 Task: Set the "Frame rate" for the "Time code subpicture elementary stream generator" to 29.97.
Action: Mouse moved to (83, 7)
Screenshot: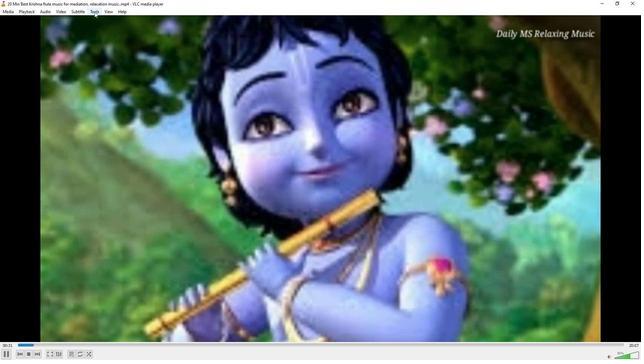 
Action: Mouse pressed left at (83, 7)
Screenshot: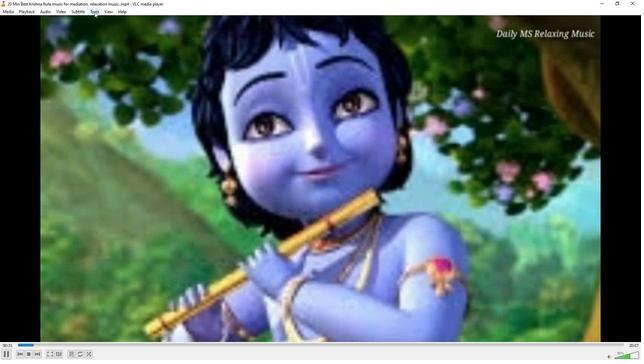 
Action: Mouse moved to (90, 89)
Screenshot: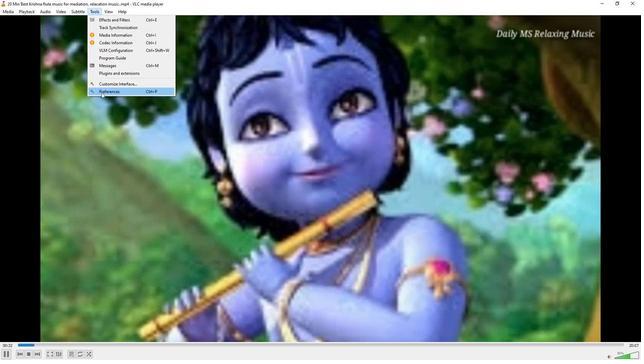 
Action: Mouse pressed left at (90, 89)
Screenshot: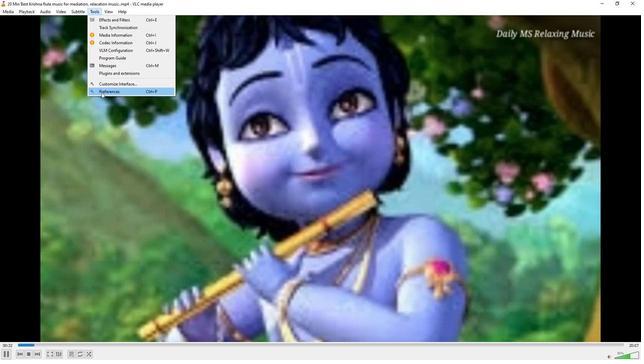 
Action: Mouse moved to (204, 295)
Screenshot: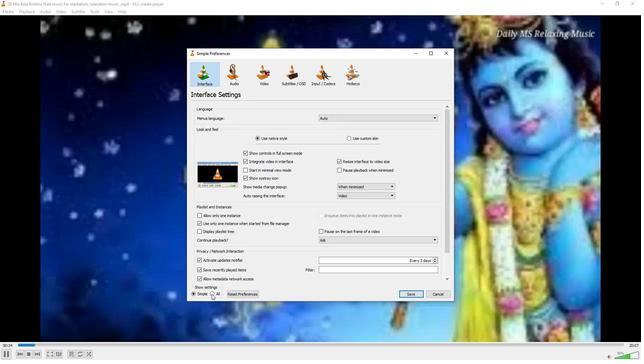
Action: Mouse pressed left at (204, 295)
Screenshot: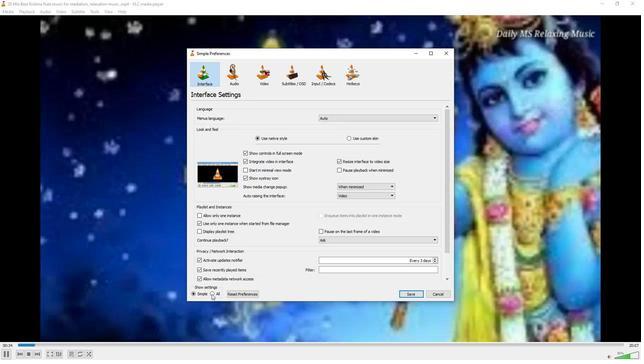 
Action: Mouse moved to (195, 181)
Screenshot: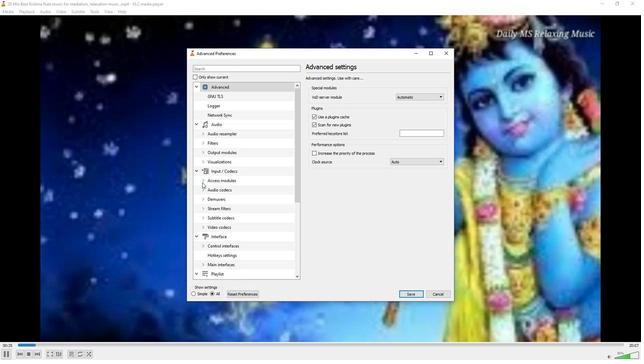 
Action: Mouse pressed left at (195, 181)
Screenshot: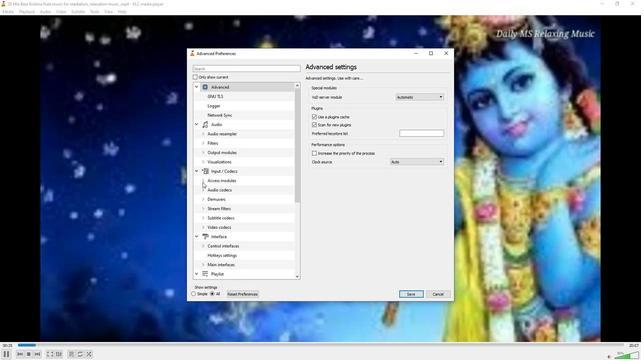 
Action: Mouse moved to (205, 211)
Screenshot: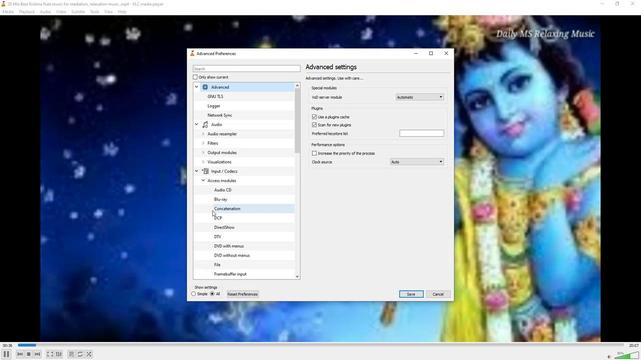 
Action: Mouse scrolled (205, 210) with delta (0, 0)
Screenshot: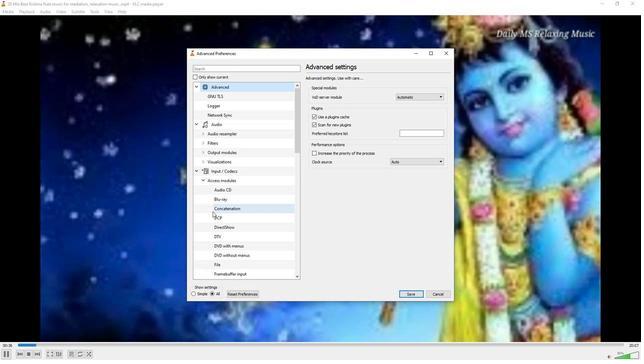 
Action: Mouse scrolled (205, 210) with delta (0, 0)
Screenshot: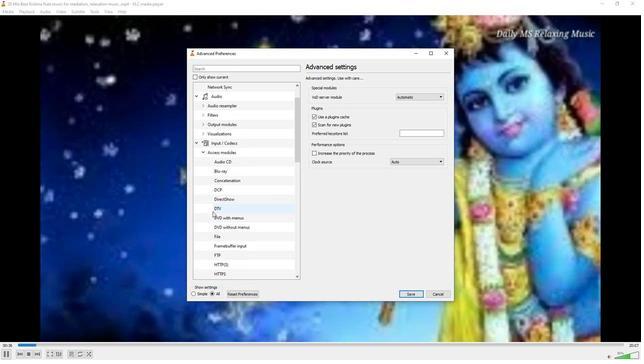 
Action: Mouse scrolled (205, 210) with delta (0, 0)
Screenshot: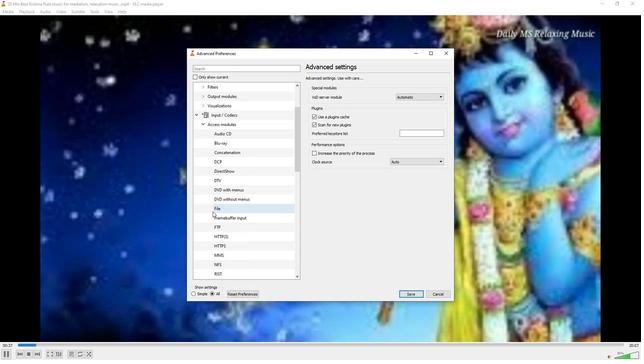 
Action: Mouse scrolled (205, 210) with delta (0, 0)
Screenshot: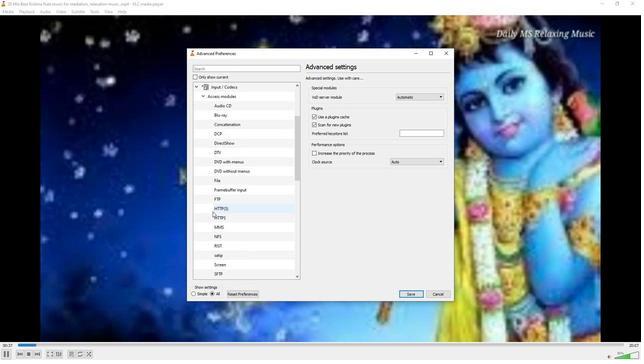 
Action: Mouse scrolled (205, 210) with delta (0, 0)
Screenshot: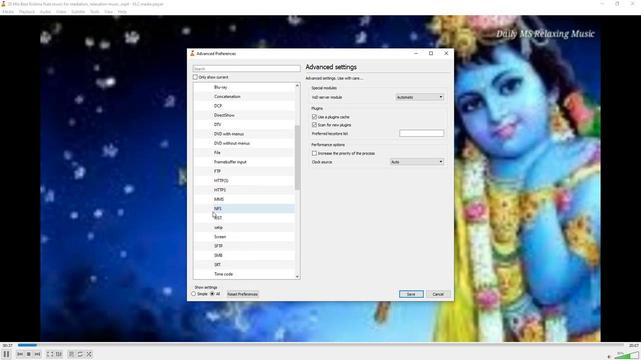 
Action: Mouse scrolled (205, 210) with delta (0, 0)
Screenshot: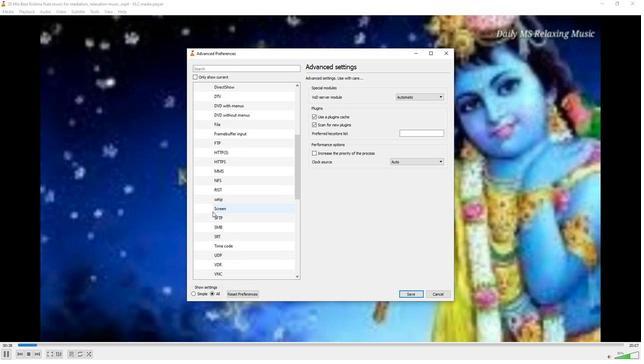 
Action: Mouse moved to (212, 219)
Screenshot: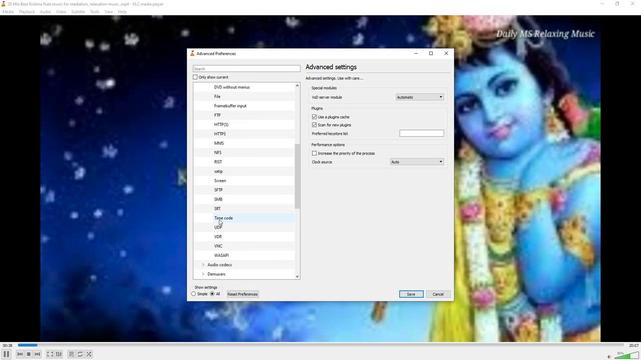 
Action: Mouse pressed left at (212, 219)
Screenshot: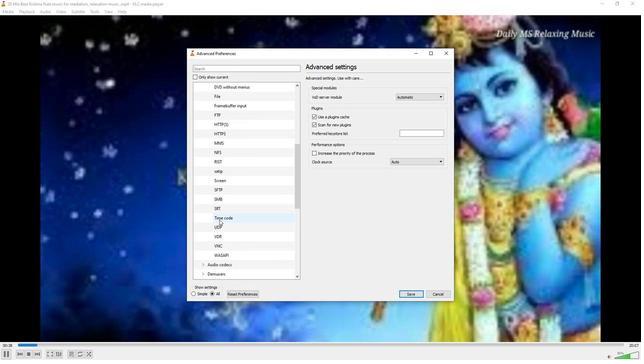 
Action: Mouse moved to (436, 85)
Screenshot: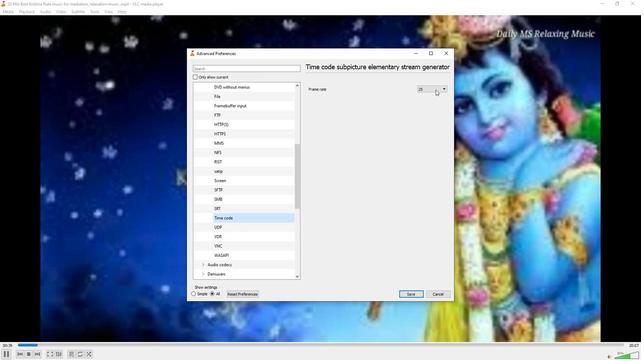
Action: Mouse pressed left at (436, 85)
Screenshot: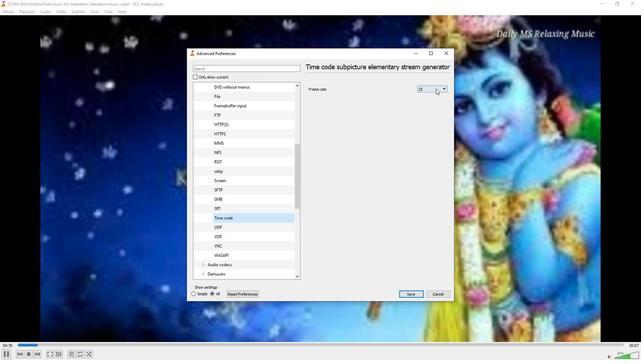 
Action: Mouse moved to (432, 100)
Screenshot: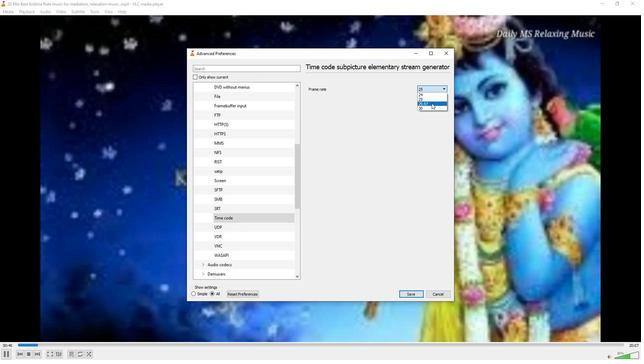 
Action: Mouse pressed left at (432, 100)
Screenshot: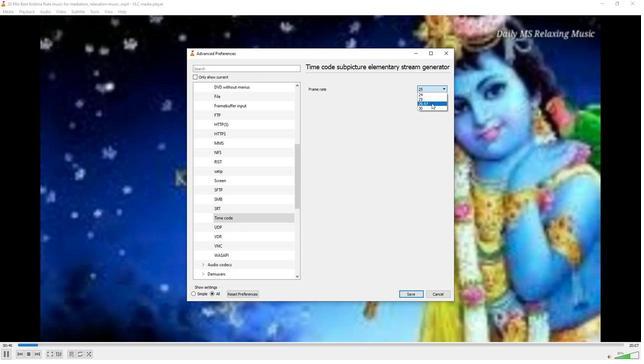
Action: Mouse moved to (407, 130)
Screenshot: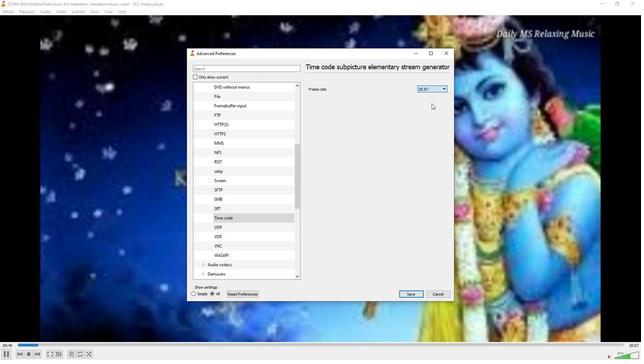 
